Task: Schedule a call with external consultants to gain insights into industry trends, competitive landscape analysis, and potential strategic shifts to enhance the organization's competitive advantage on September 29th at 11 AM.
Action: Mouse moved to (87, 137)
Screenshot: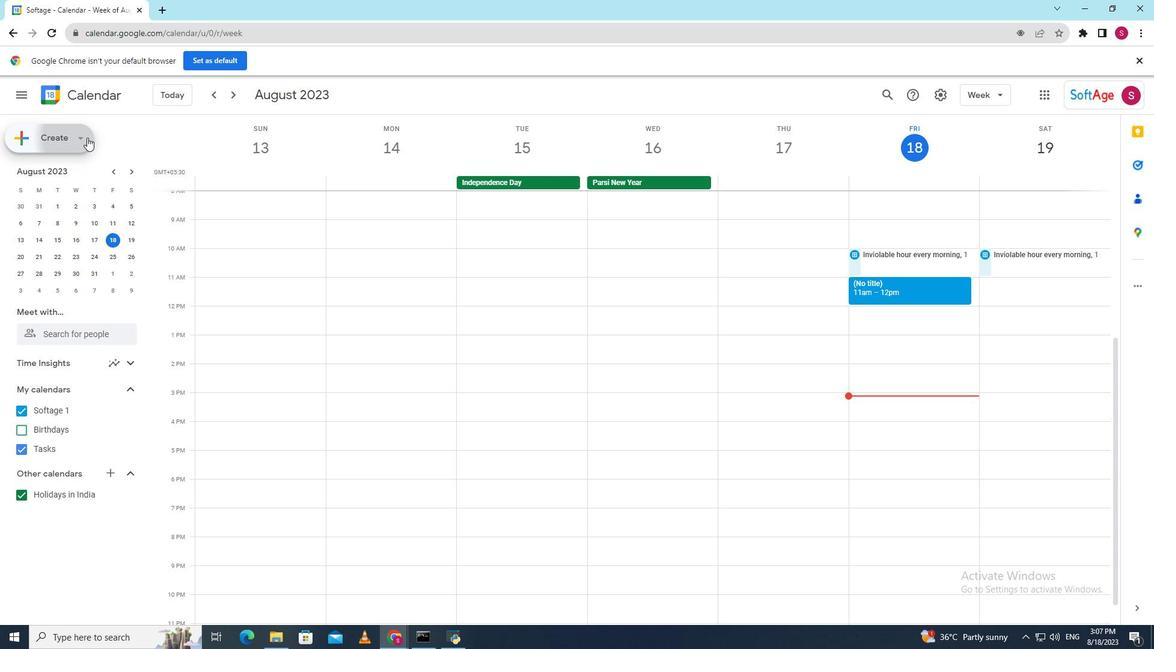 
Action: Mouse pressed left at (87, 137)
Screenshot: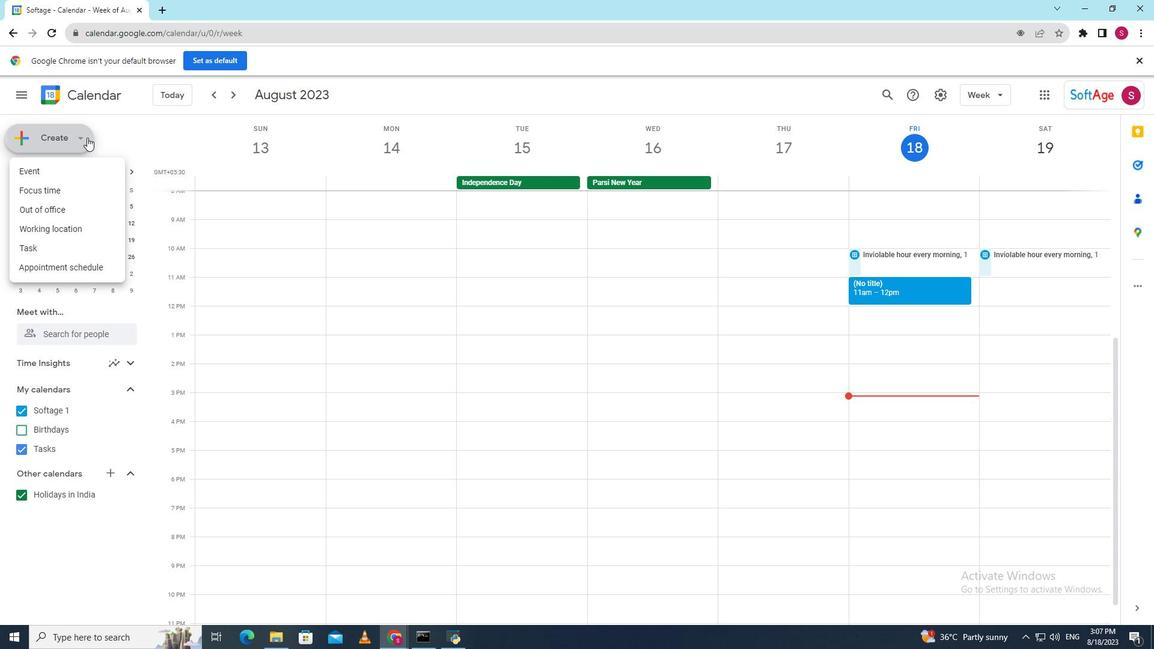
Action: Mouse moved to (73, 267)
Screenshot: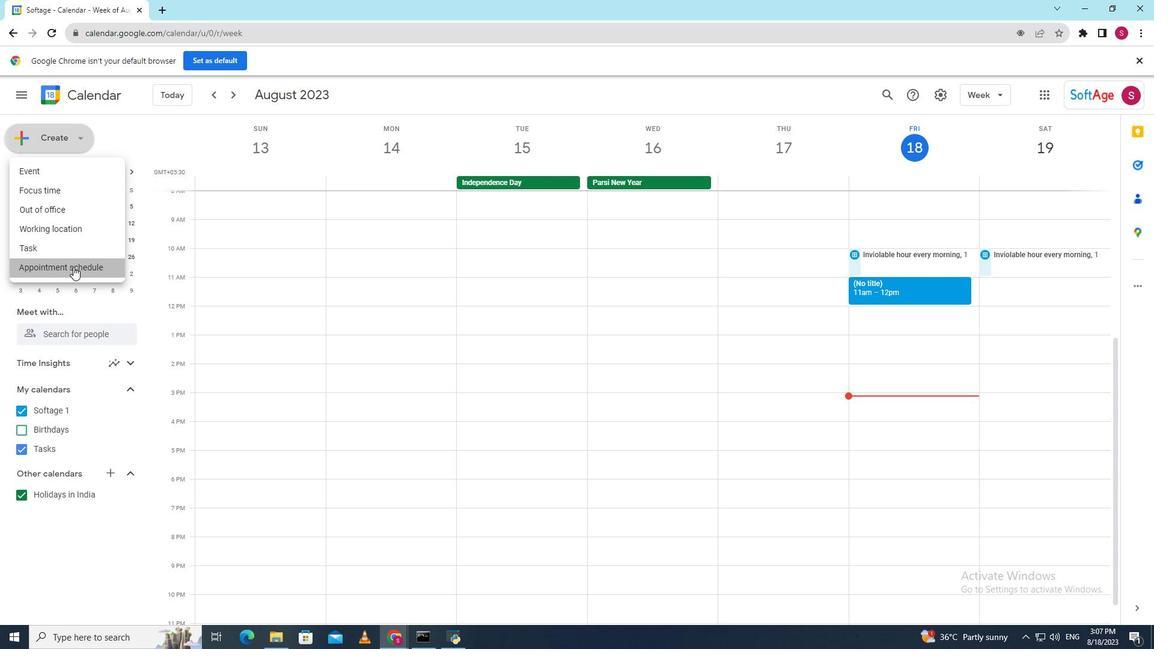 
Action: Mouse pressed left at (73, 267)
Screenshot: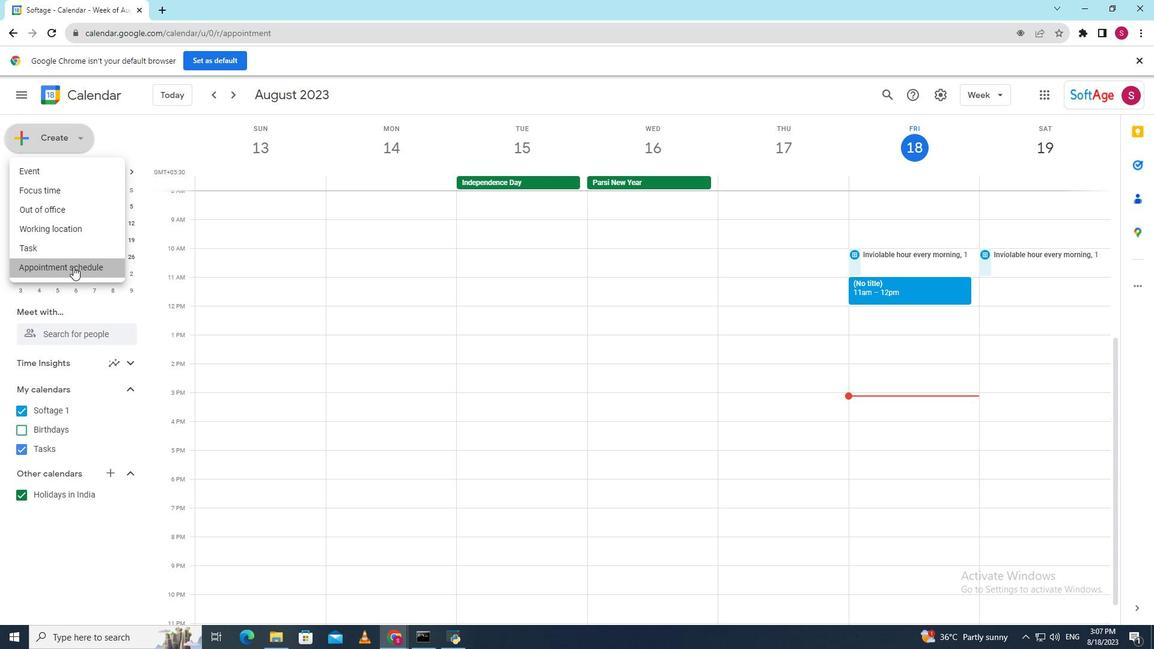 
Action: Key pressed <Key.shift>Consultation<Key.space>with<Key.space><Key.shift><Key.shift><Key.shift><Key.shift><Key.shift><Key.shift>External<Key.space><Key.shift>Consultants-<Key.space><Key.shift><Key.shift><Key.shift>Industry<Key.space><Key.shift><Key.shift>Trends<Key.space><Key.shift><Key.shift><Key.shift><Key.shift><Key.shift><Key.shift><Key.shift><Key.shift><Key.shift><Key.shift><Key.shift>&<Key.space><Key.shift>Strategic<Key.space><Key.shift><Key.shift>Insights
Screenshot: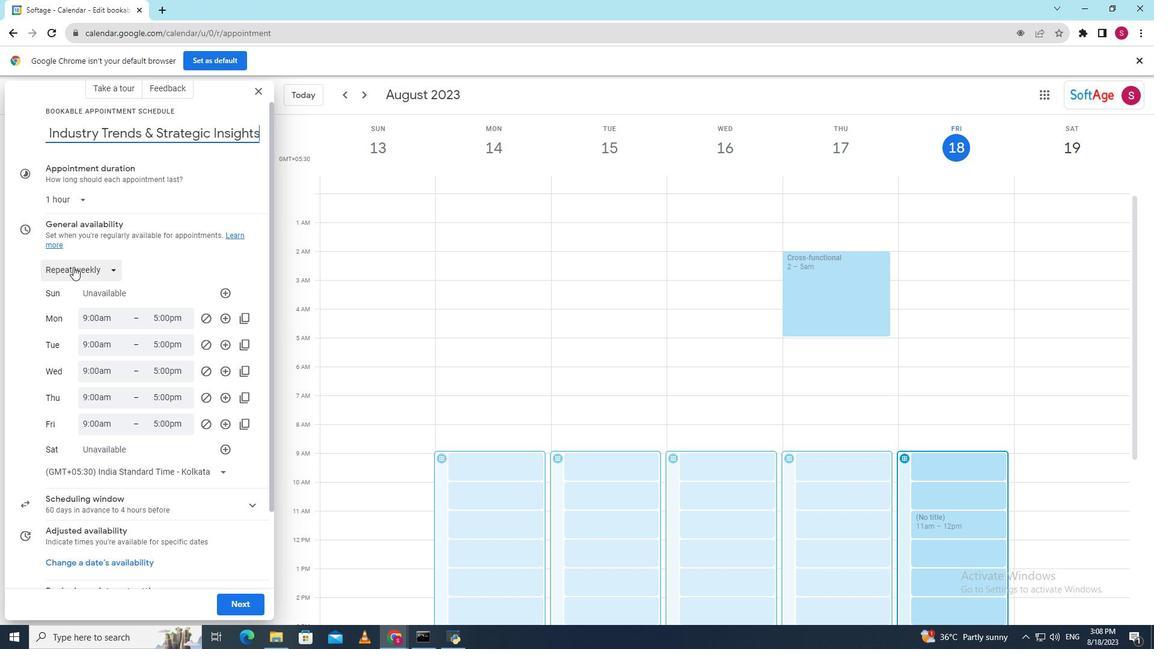 
Action: Mouse moved to (113, 276)
Screenshot: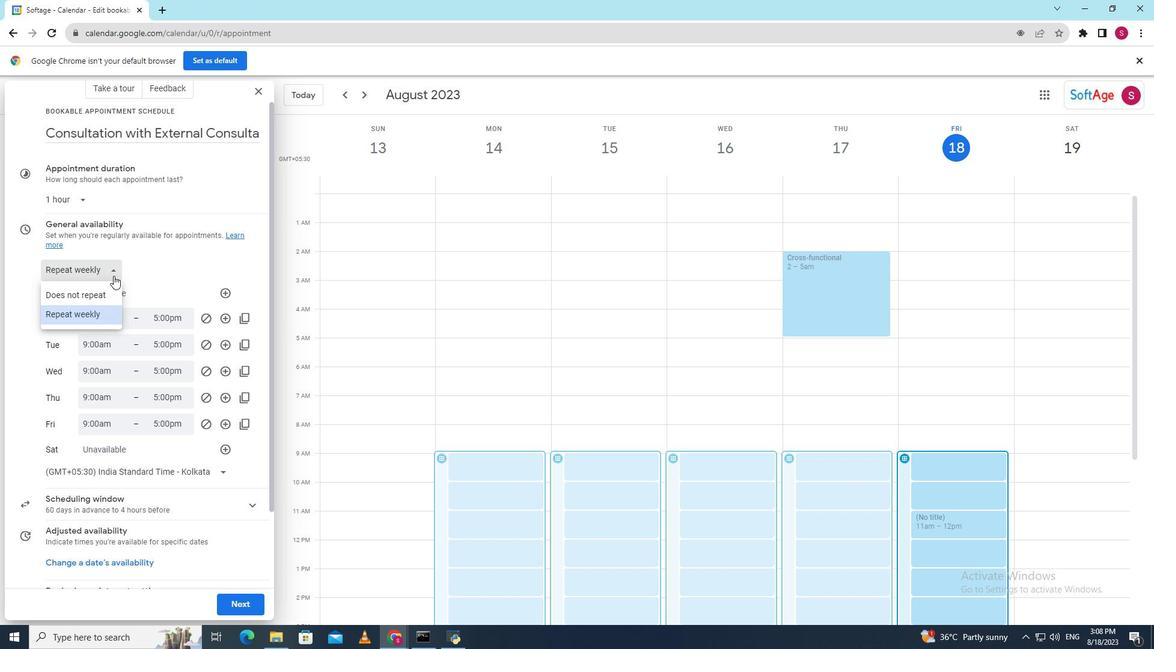 
Action: Mouse pressed left at (113, 276)
Screenshot: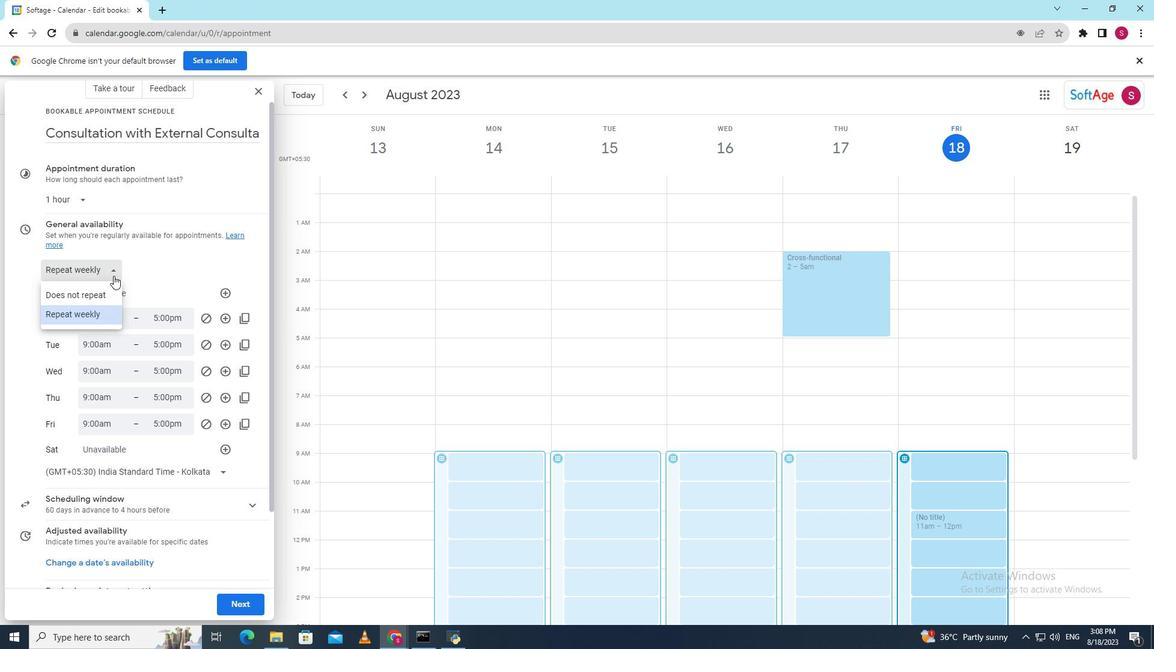 
Action: Mouse moved to (104, 300)
Screenshot: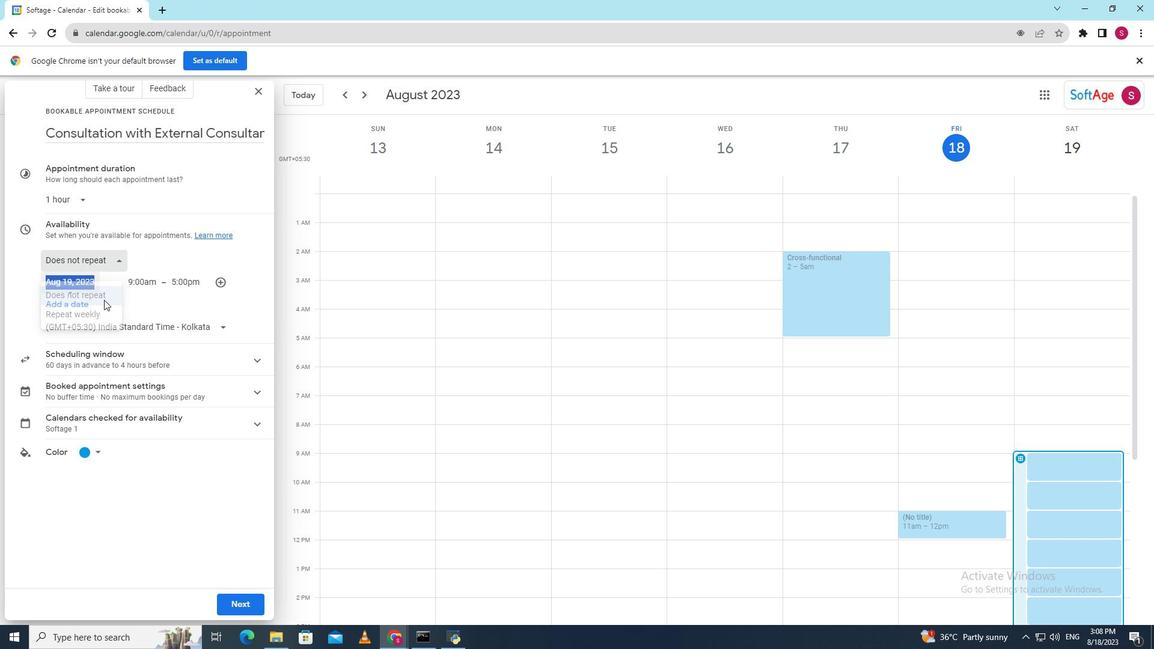 
Action: Mouse pressed left at (104, 300)
Screenshot: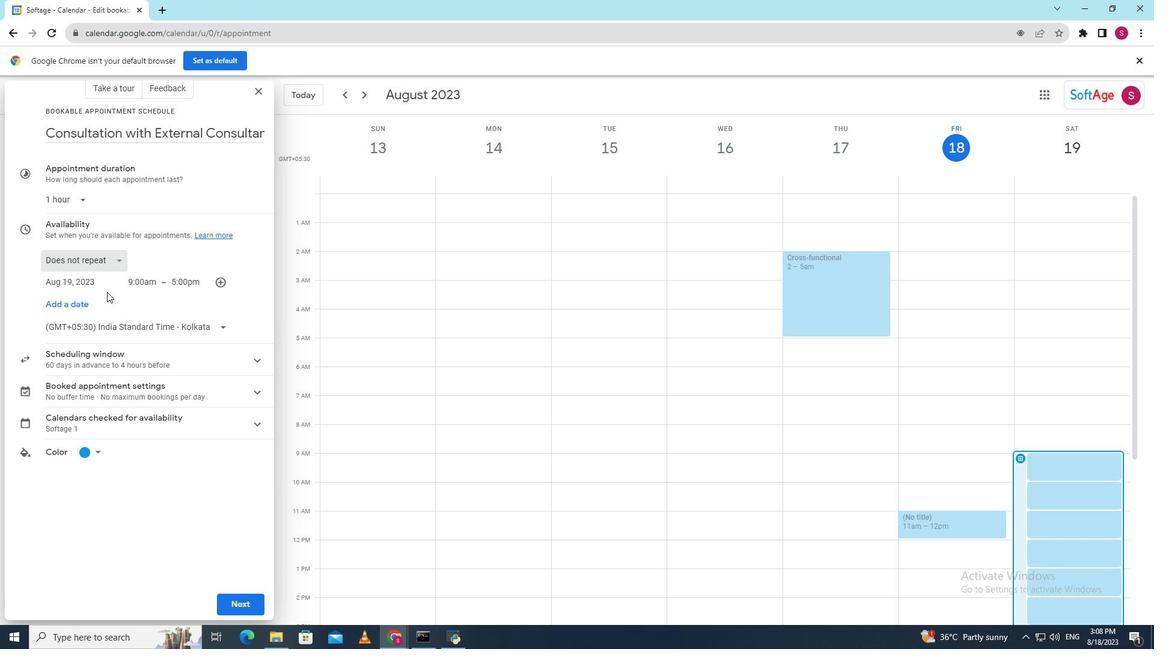 
Action: Mouse moved to (95, 284)
Screenshot: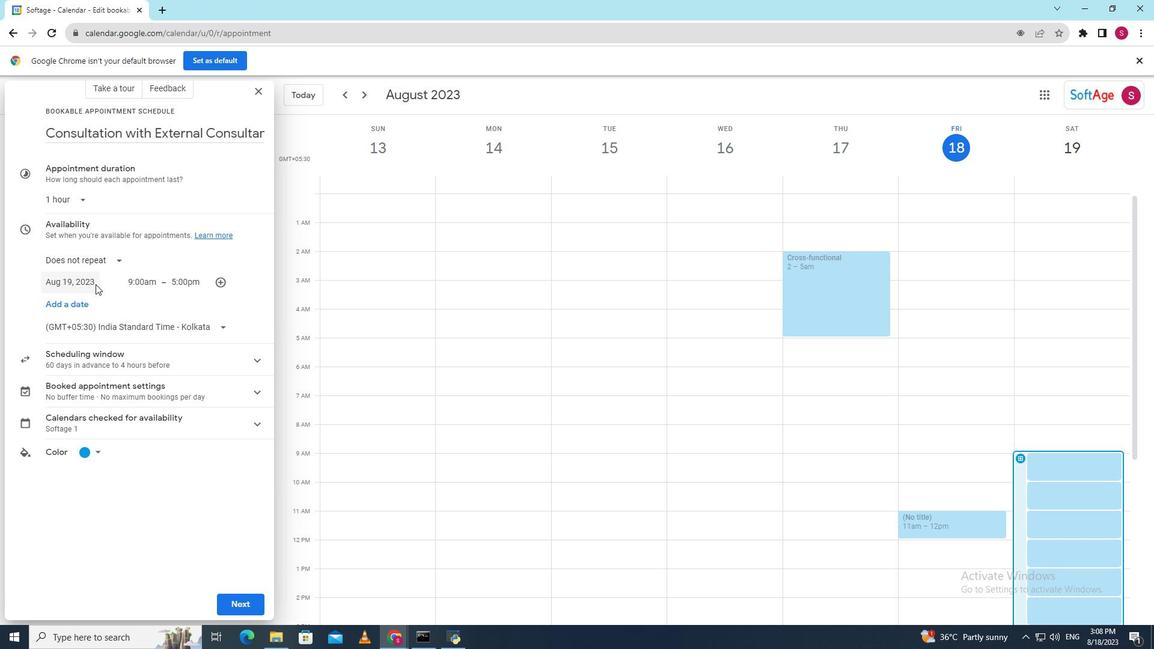 
Action: Mouse pressed left at (95, 284)
Screenshot: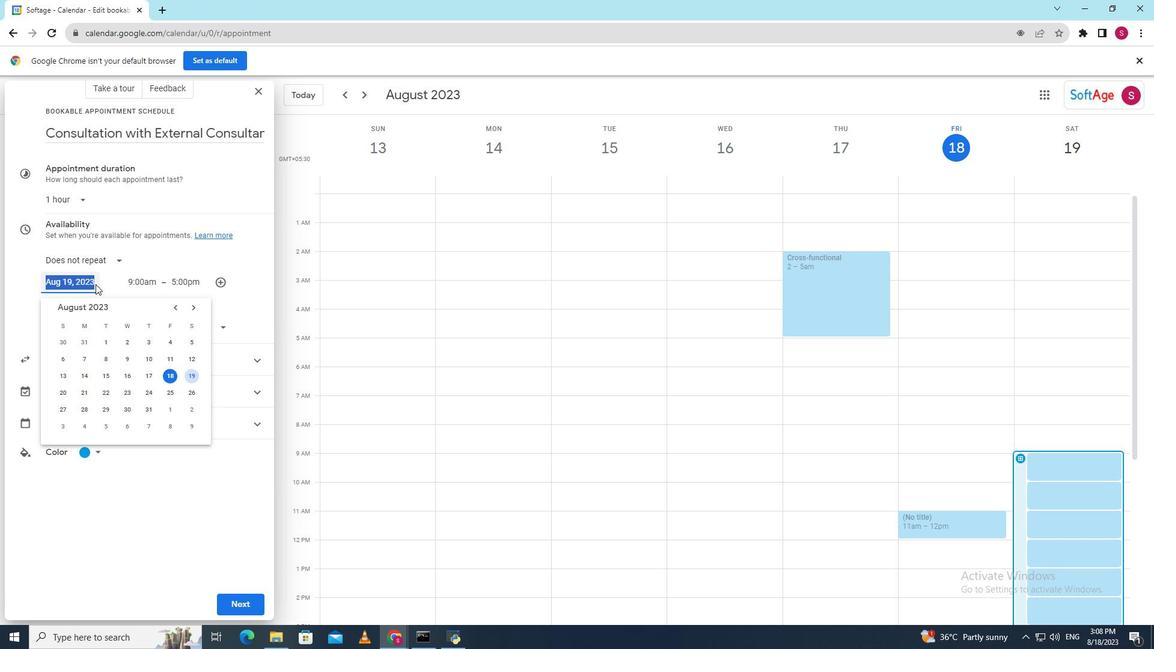 
Action: Mouse moved to (196, 307)
Screenshot: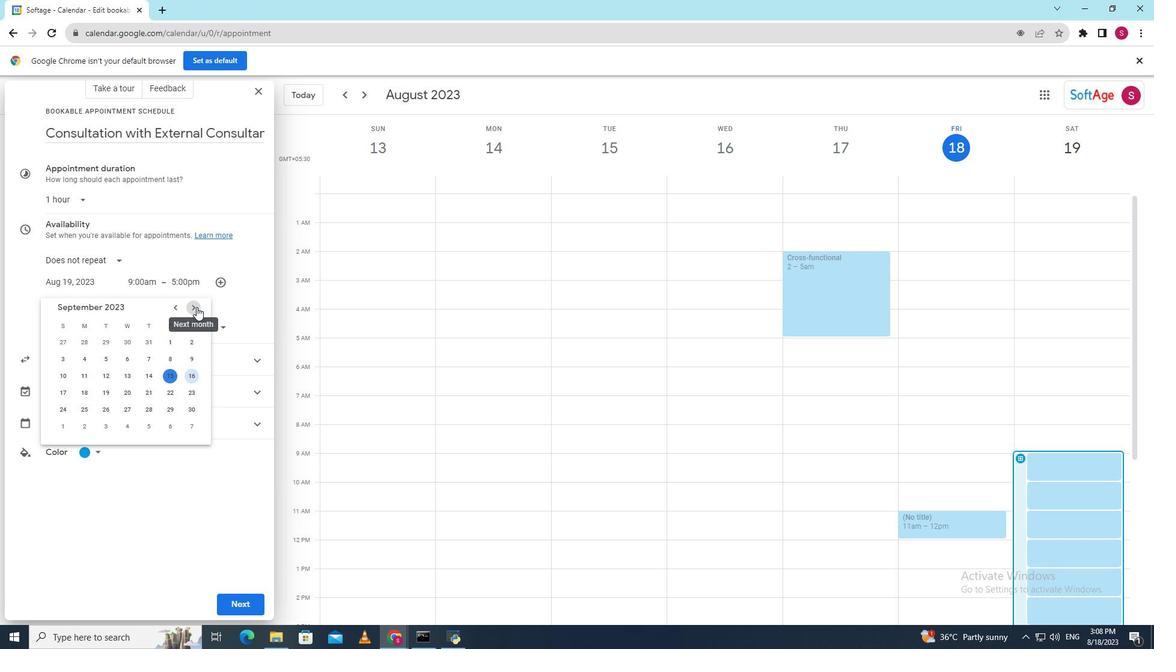 
Action: Mouse pressed left at (196, 307)
Screenshot: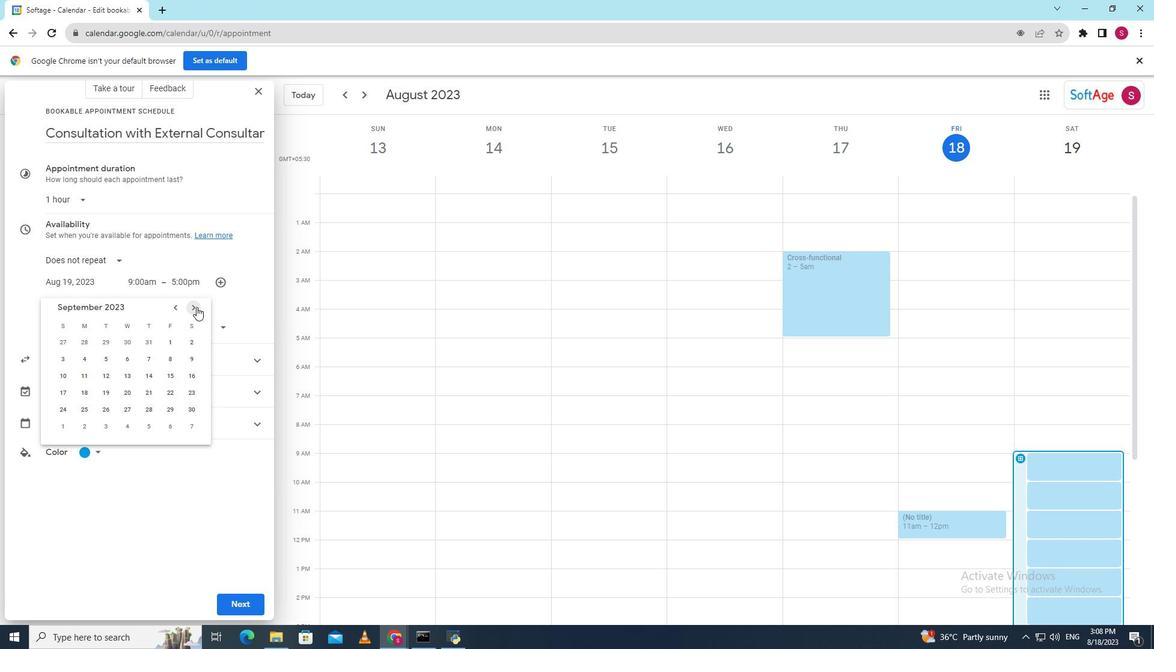 
Action: Mouse moved to (166, 409)
Screenshot: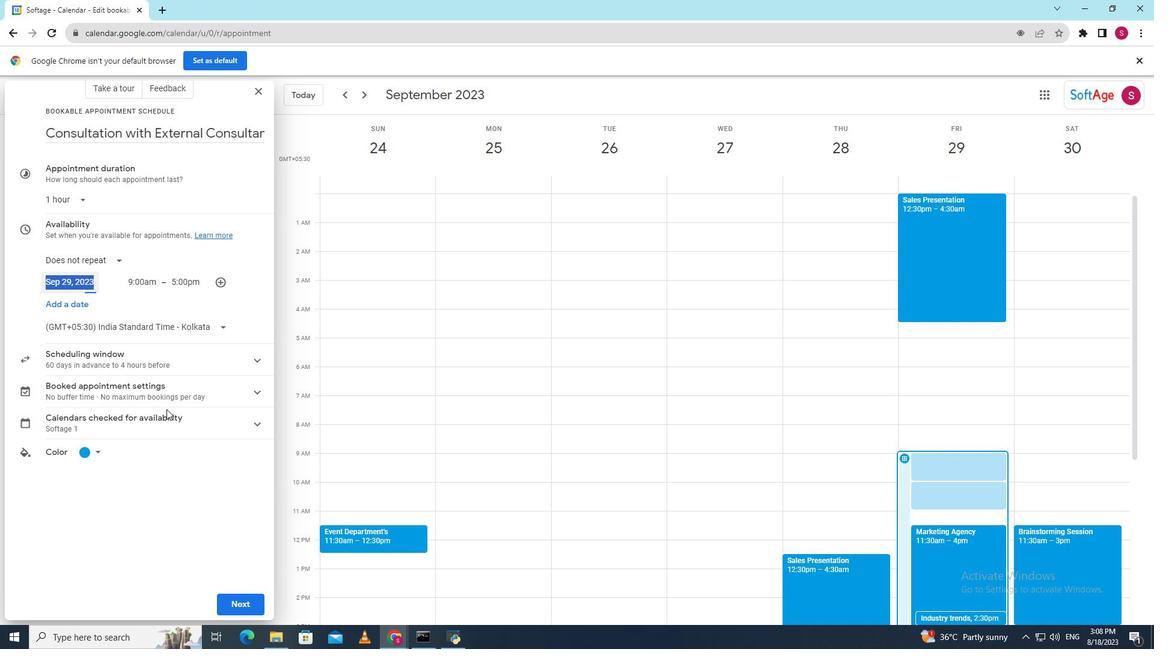 
Action: Mouse pressed left at (166, 409)
Screenshot: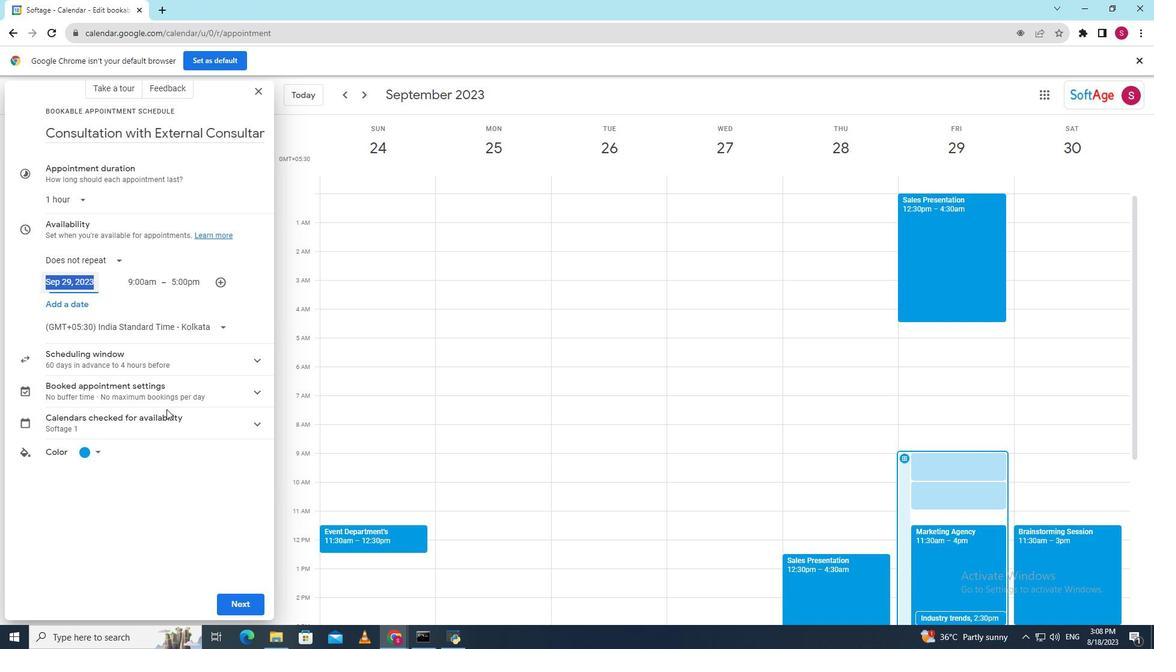 
Action: Mouse moved to (155, 285)
Screenshot: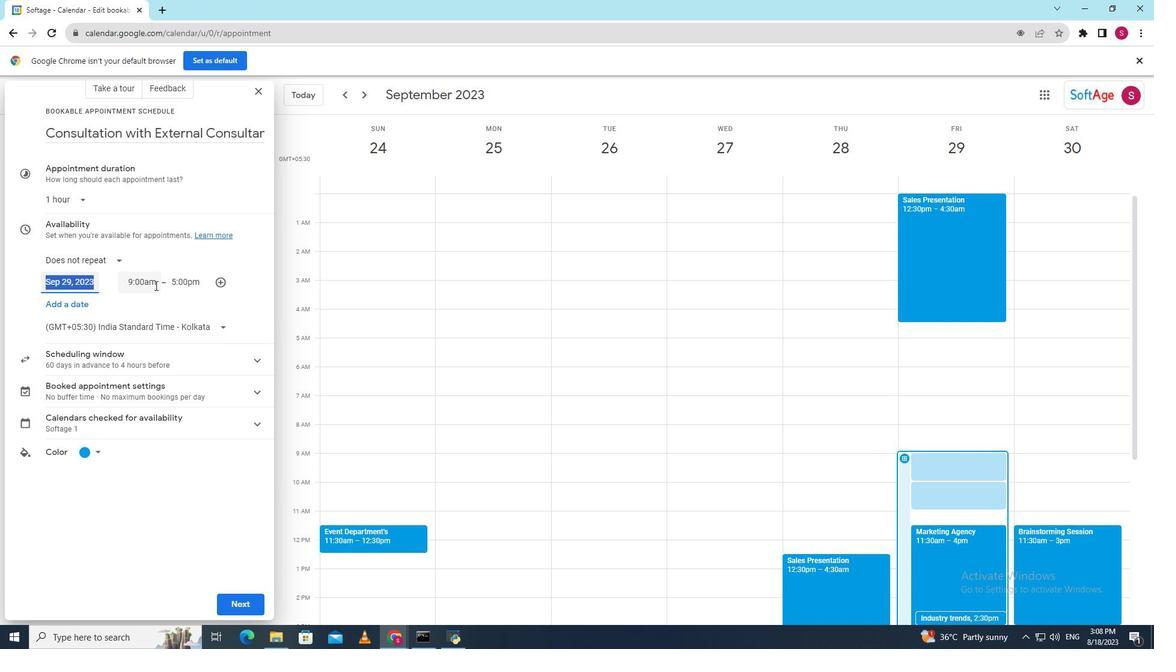 
Action: Mouse pressed left at (155, 285)
Screenshot: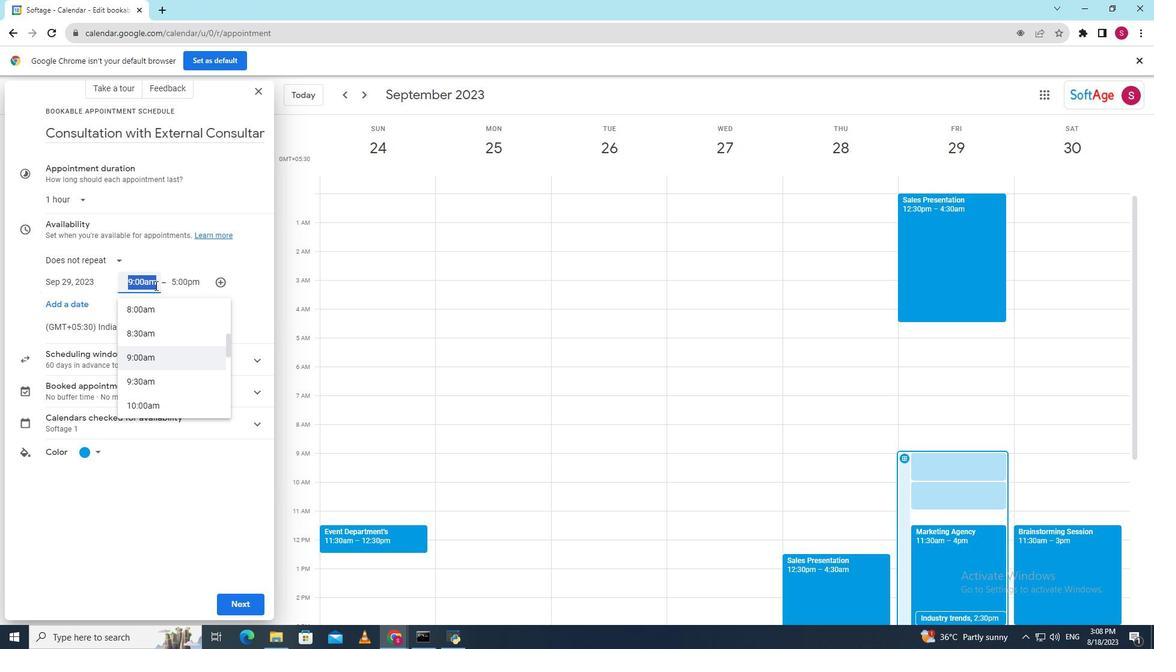 
Action: Mouse moved to (149, 335)
Screenshot: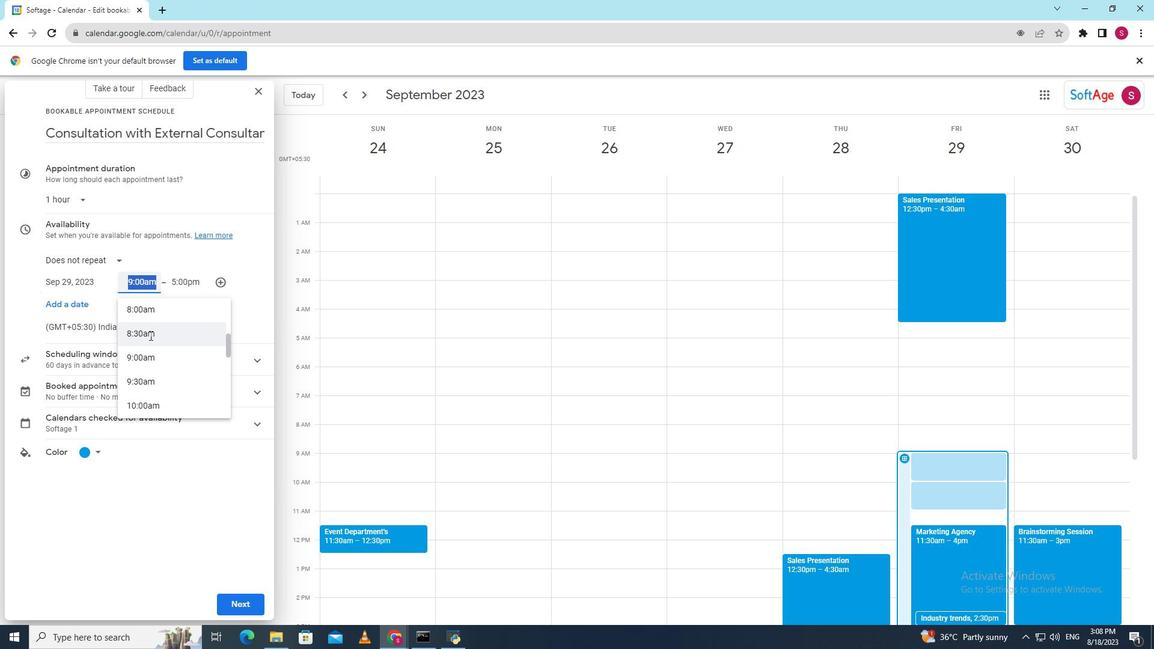
Action: Mouse scrolled (149, 335) with delta (0, 0)
Screenshot: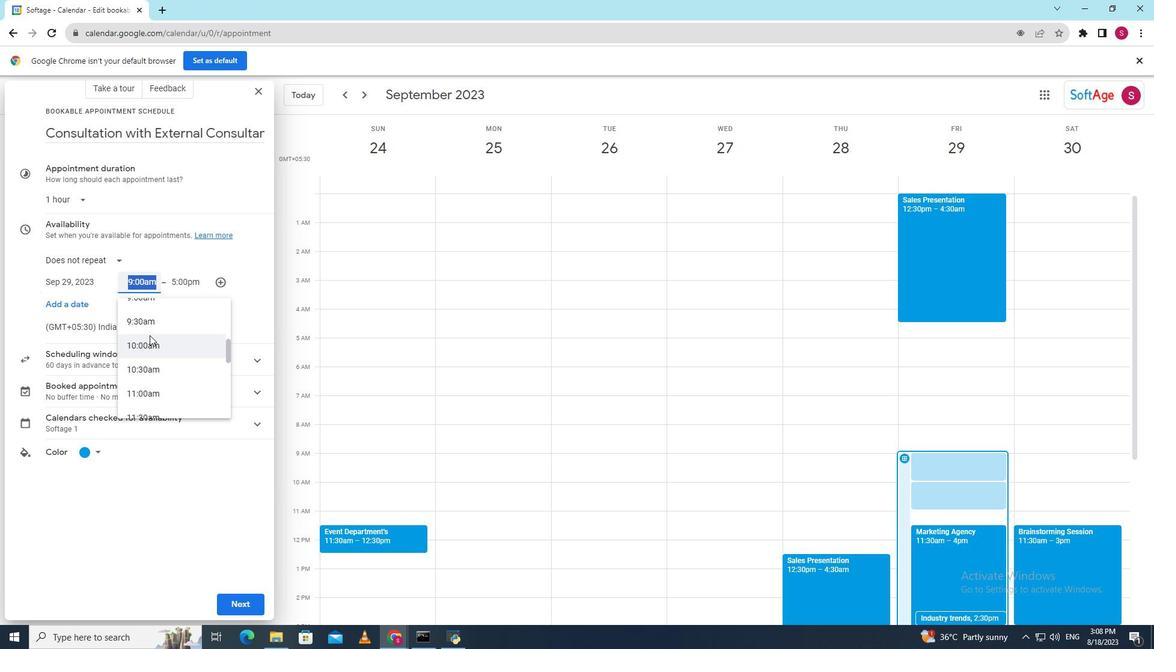
Action: Mouse scrolled (149, 335) with delta (0, 0)
Screenshot: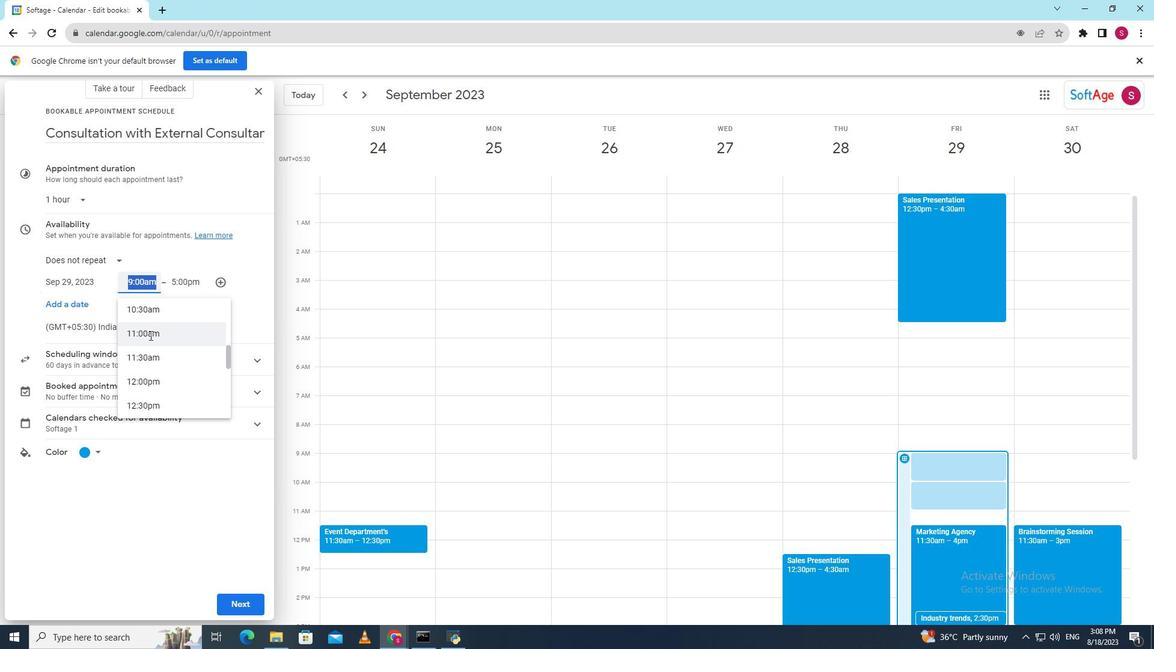 
Action: Mouse pressed left at (149, 335)
Screenshot: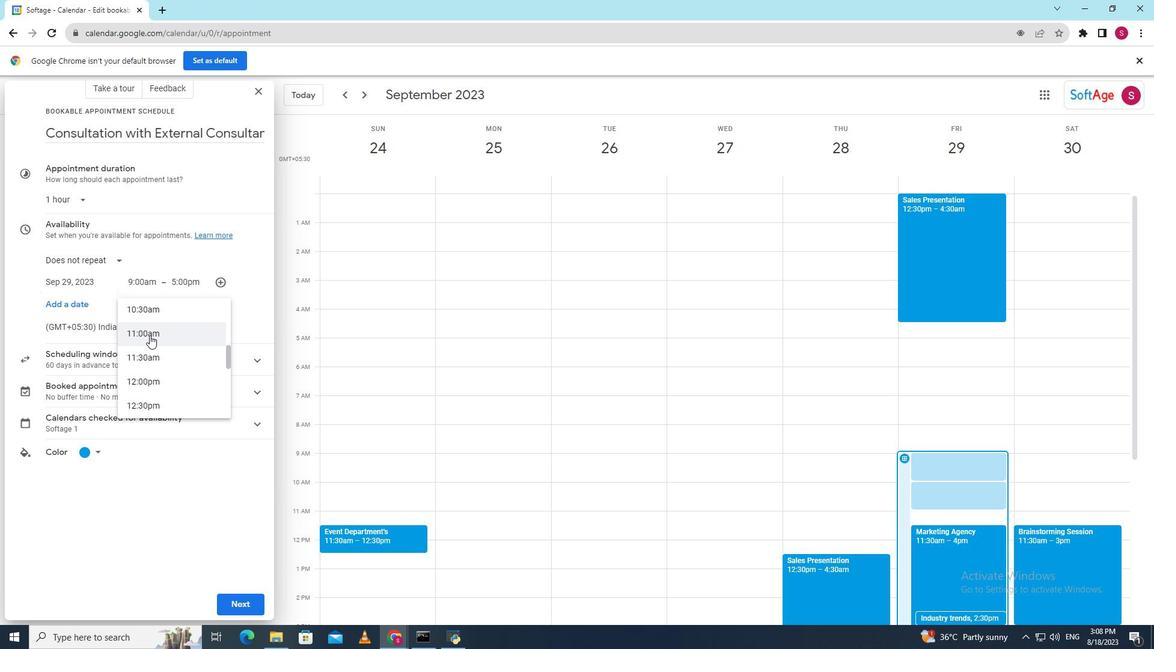 
Action: Mouse moved to (219, 280)
Screenshot: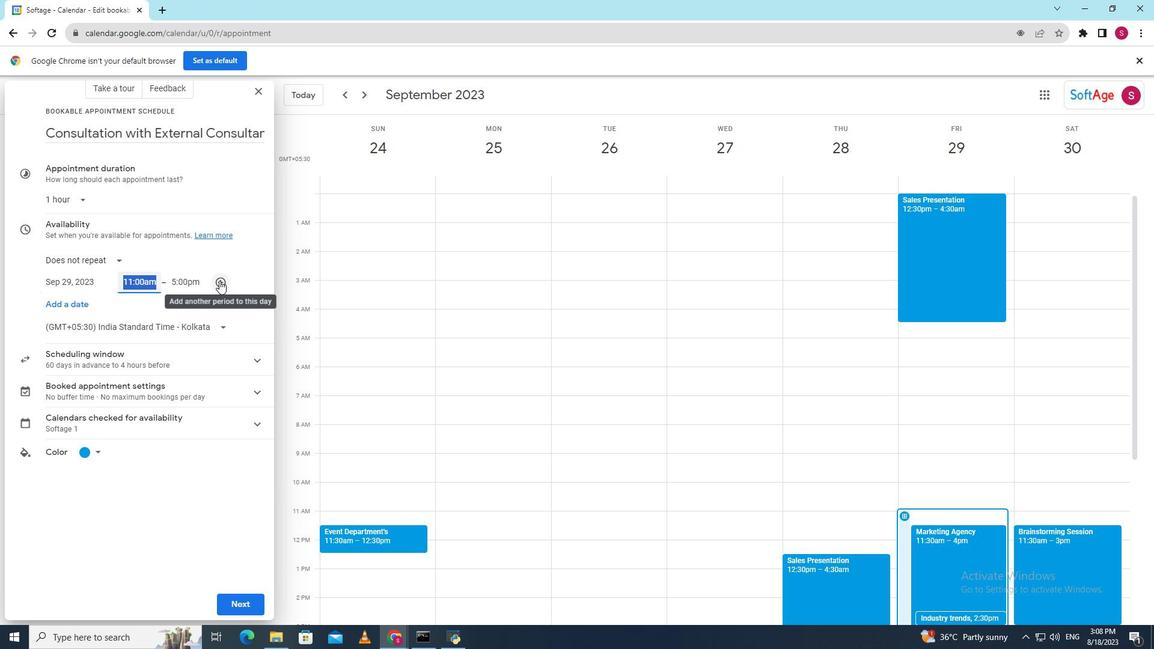
Action: Mouse pressed left at (219, 280)
Screenshot: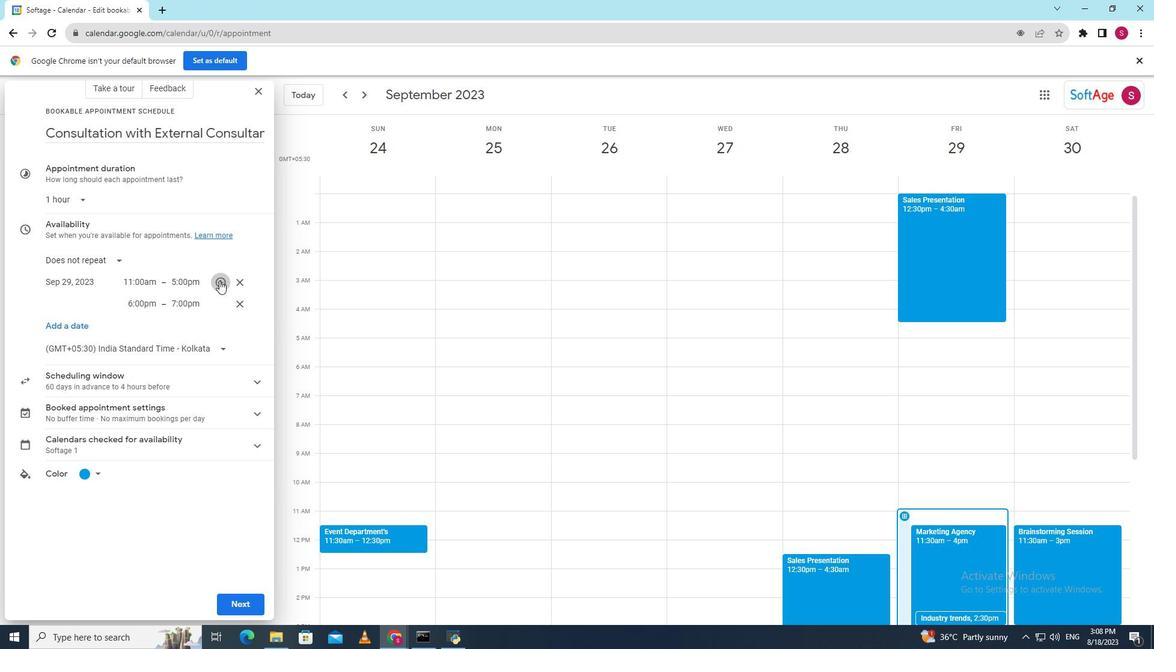 
Action: Mouse moved to (241, 304)
Screenshot: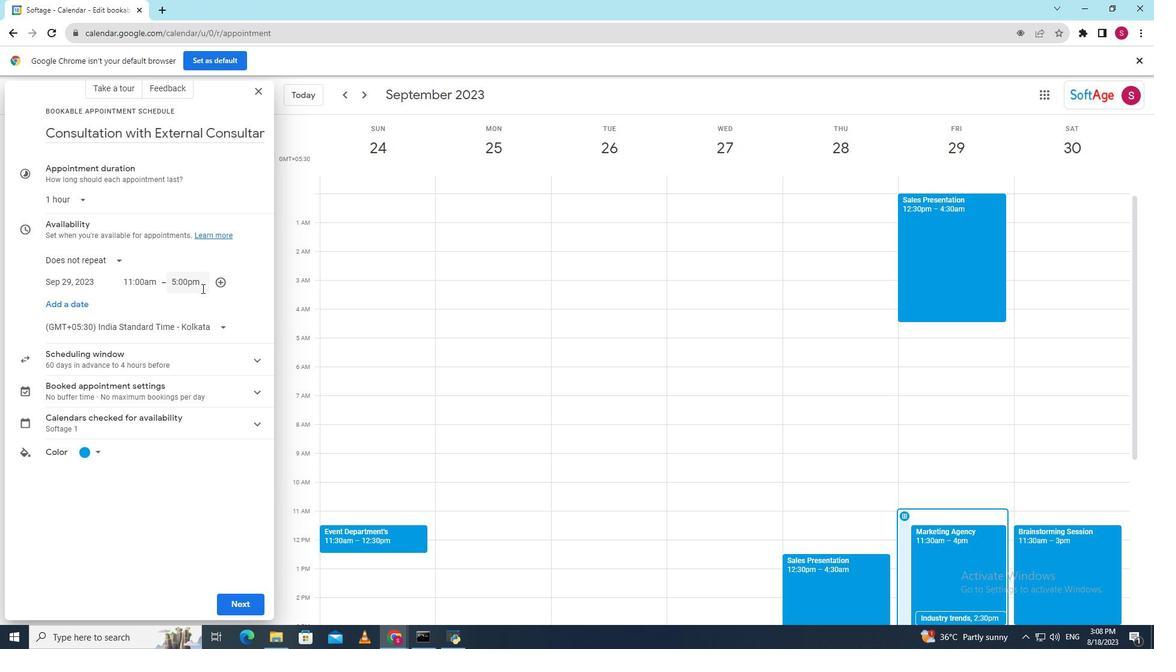 
Action: Mouse pressed left at (241, 304)
Screenshot: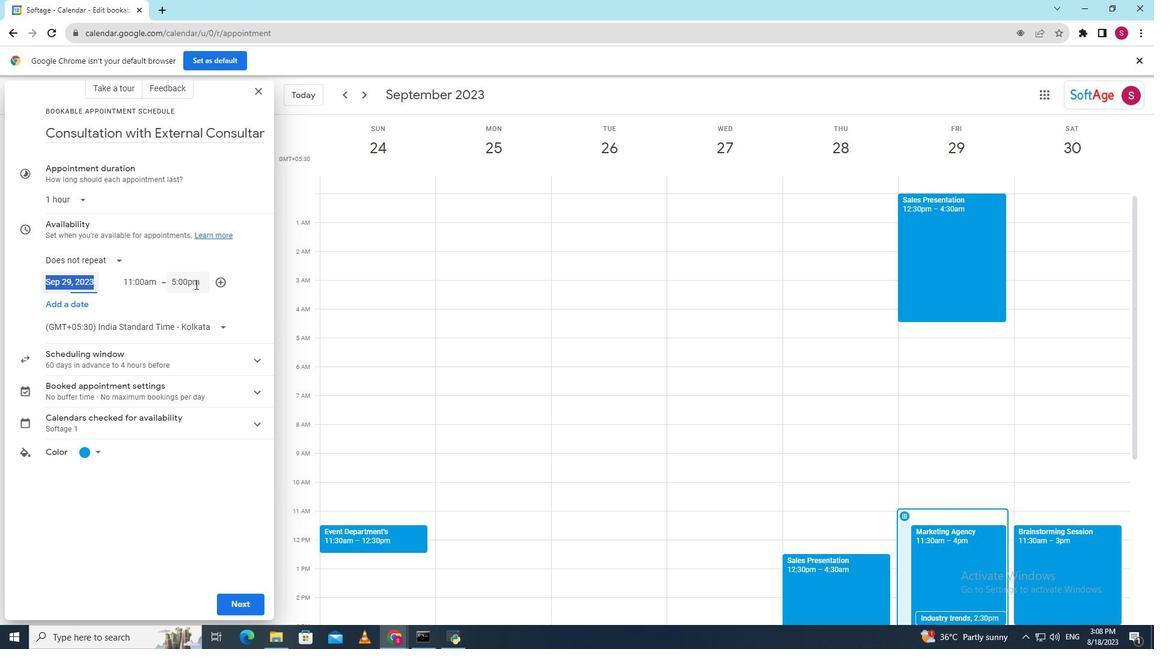 
Action: Mouse moved to (197, 282)
Screenshot: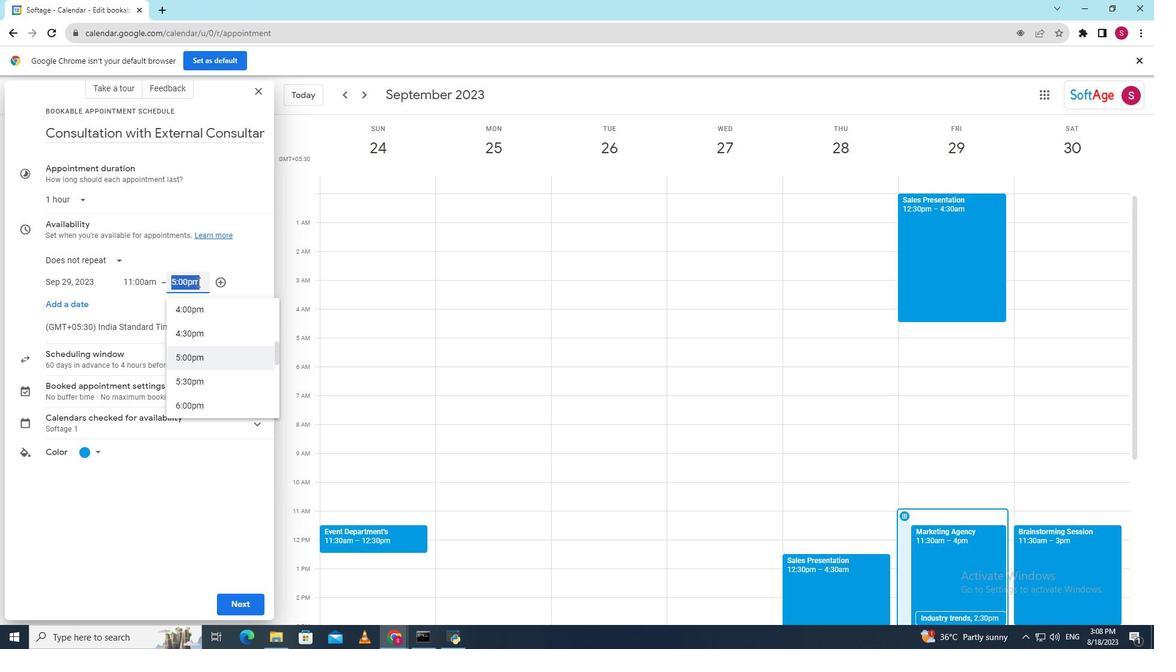 
Action: Mouse pressed left at (197, 282)
Screenshot: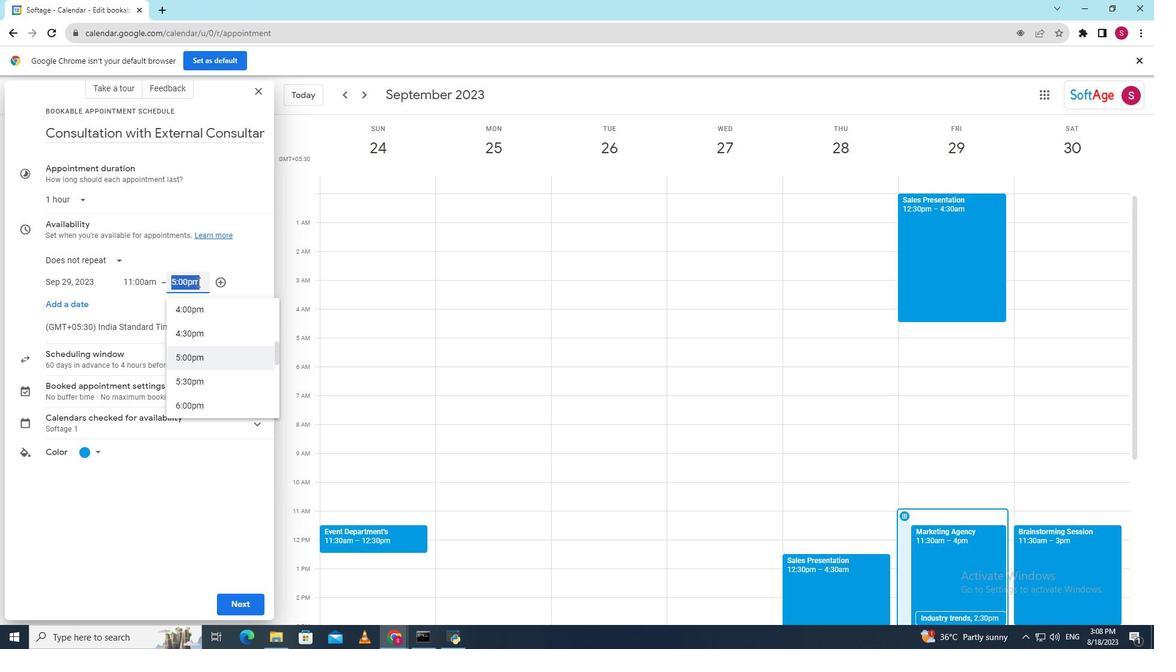 
Action: Mouse moved to (208, 456)
Screenshot: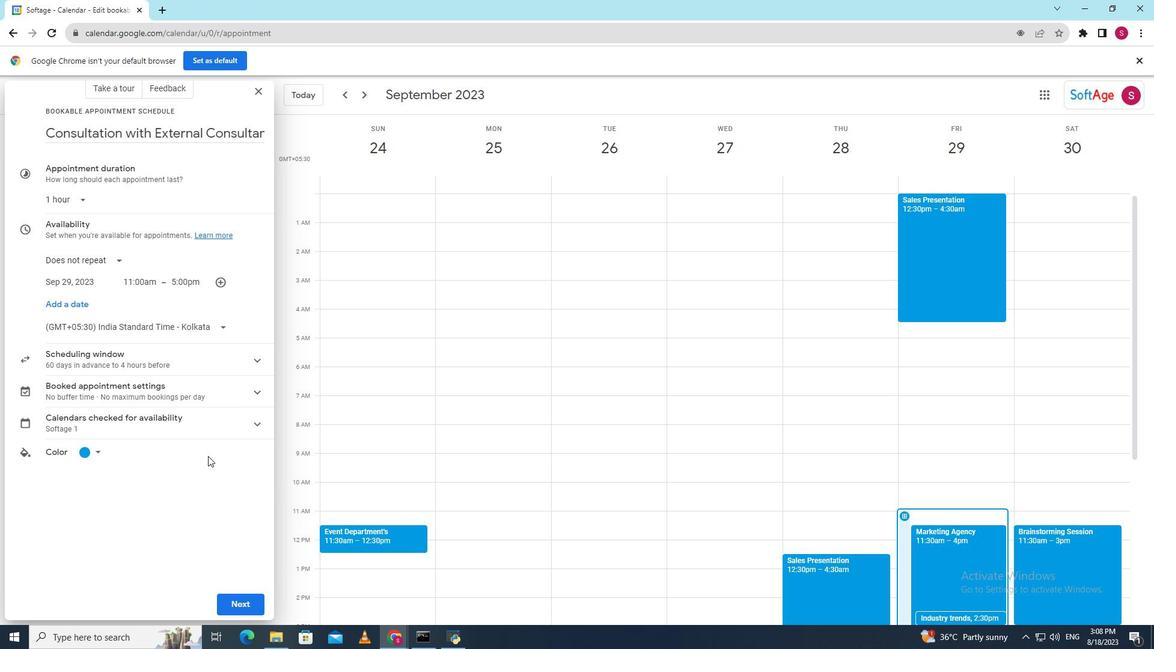 
Action: Mouse pressed left at (208, 456)
Screenshot: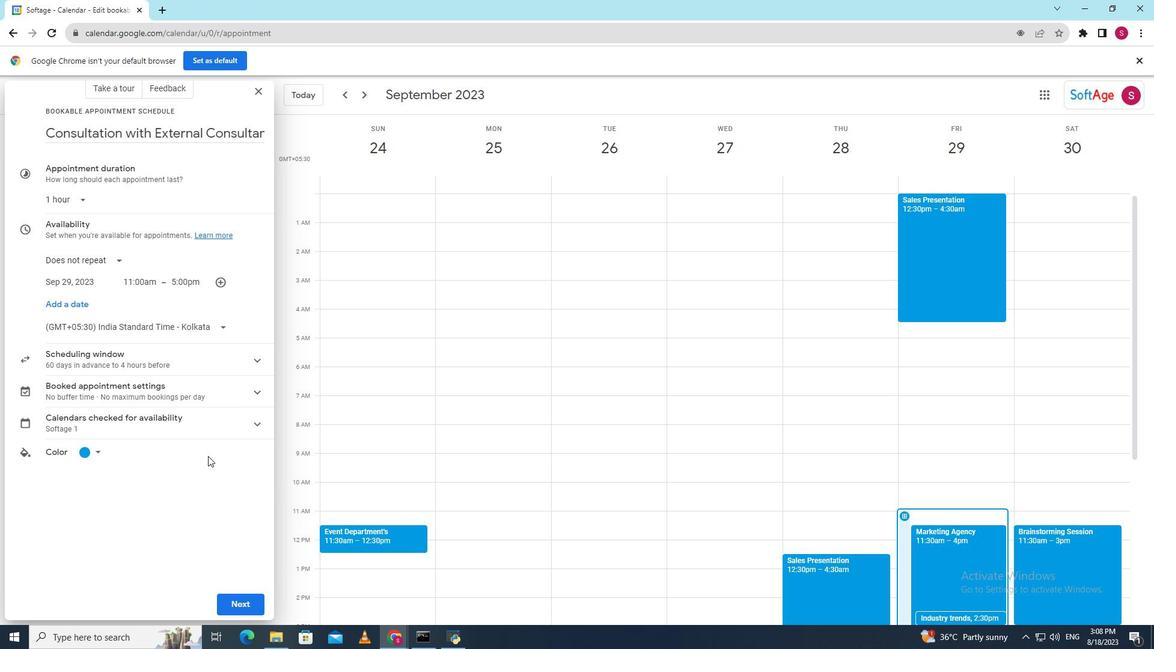 
Action: Mouse moved to (236, 601)
Screenshot: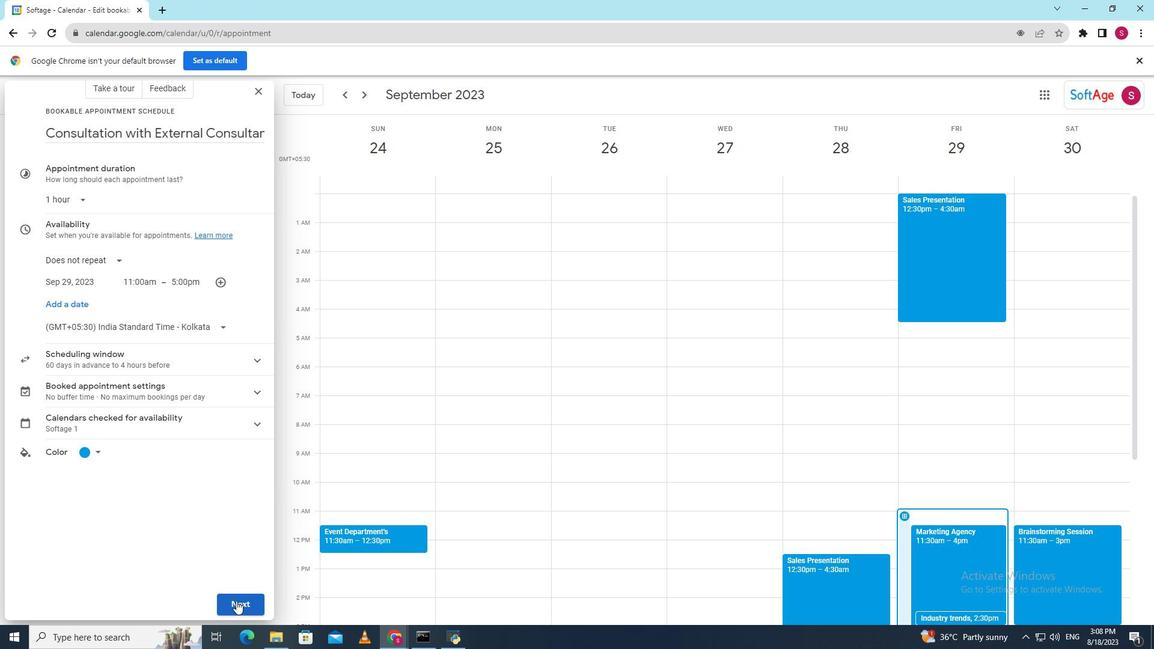 
Action: Mouse pressed left at (236, 601)
Screenshot: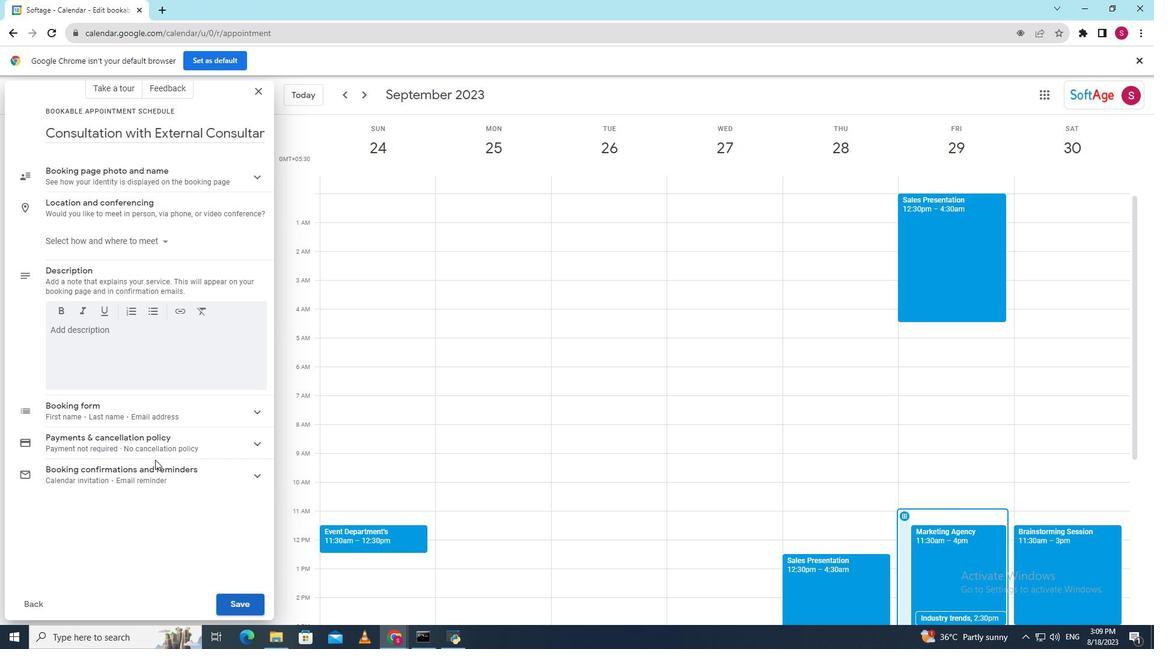 
Action: Mouse moved to (126, 359)
Screenshot: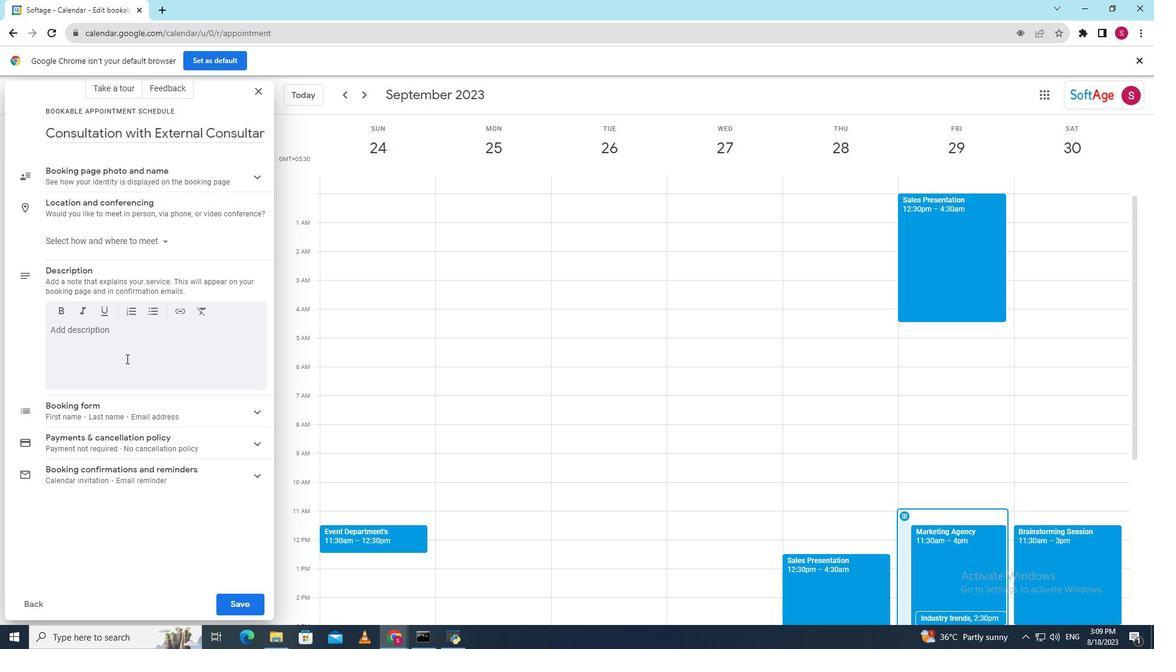 
Action: Mouse pressed left at (126, 359)
Screenshot: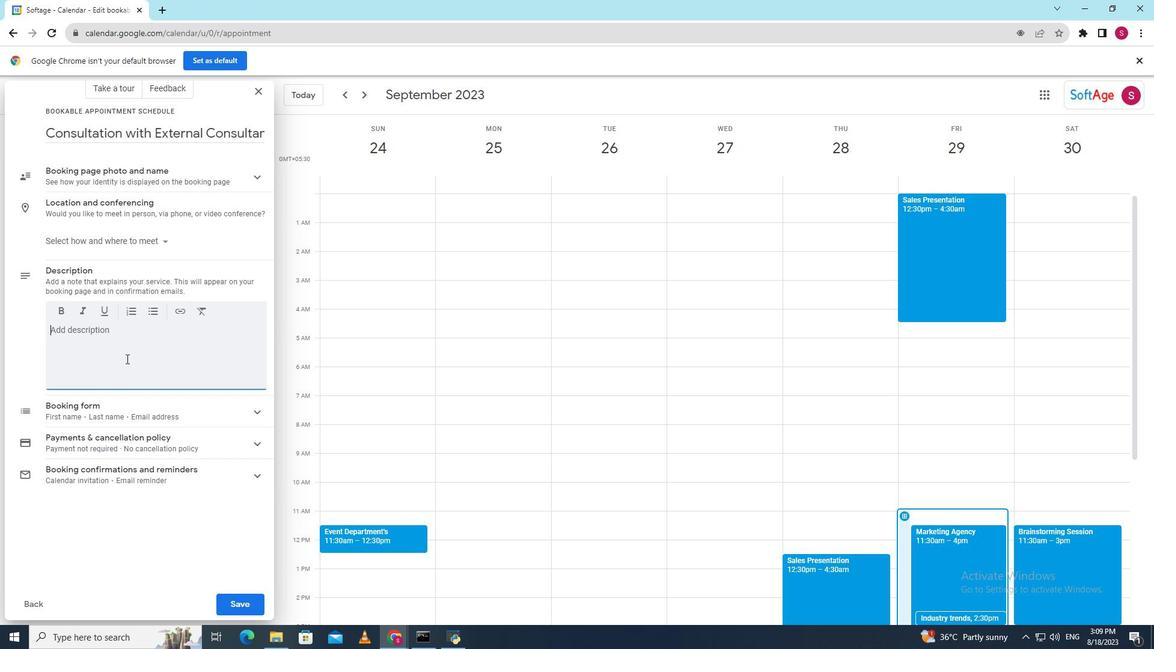 
Action: Key pressed <Key.shift><Key.shift><Key.shift><Key.shift>In<Key.space>pi<Key.backspace>ursuit<Key.space>of<Key.space>
Screenshot: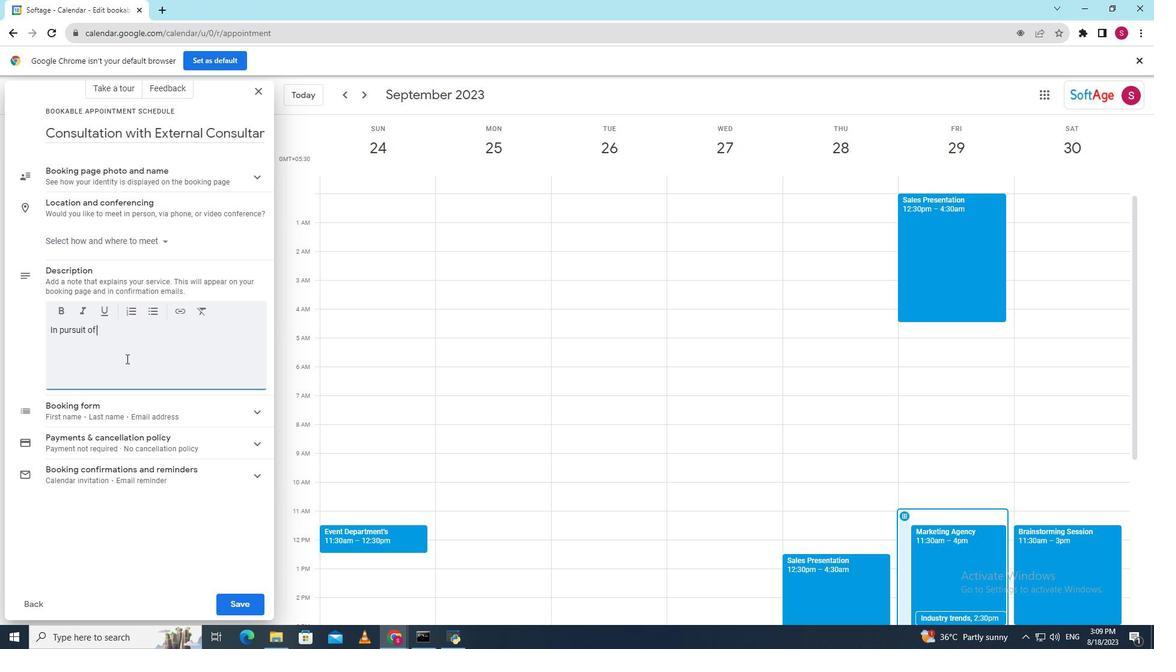 
Action: Mouse moved to (126, 359)
Screenshot: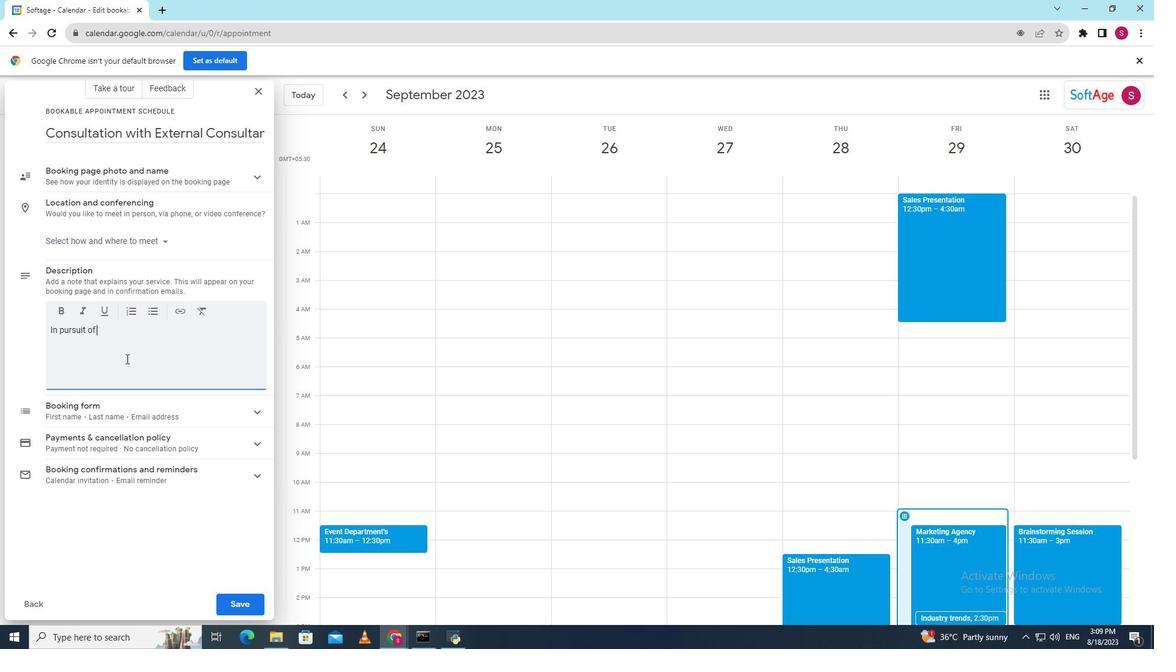 
Action: Key pressed enhancing<Key.space>our<Key.space>organization's<Key.space>competitive<Key.space>advantage,<Key.space>we<Key.space>have<Key.space>scheduled<Key.space>a<Key.space>consultation<Key.space>session<Key.space>with<Key.space>w<Key.backspace>ec<Key.backspace>xternal<Key.space>con
Screenshot: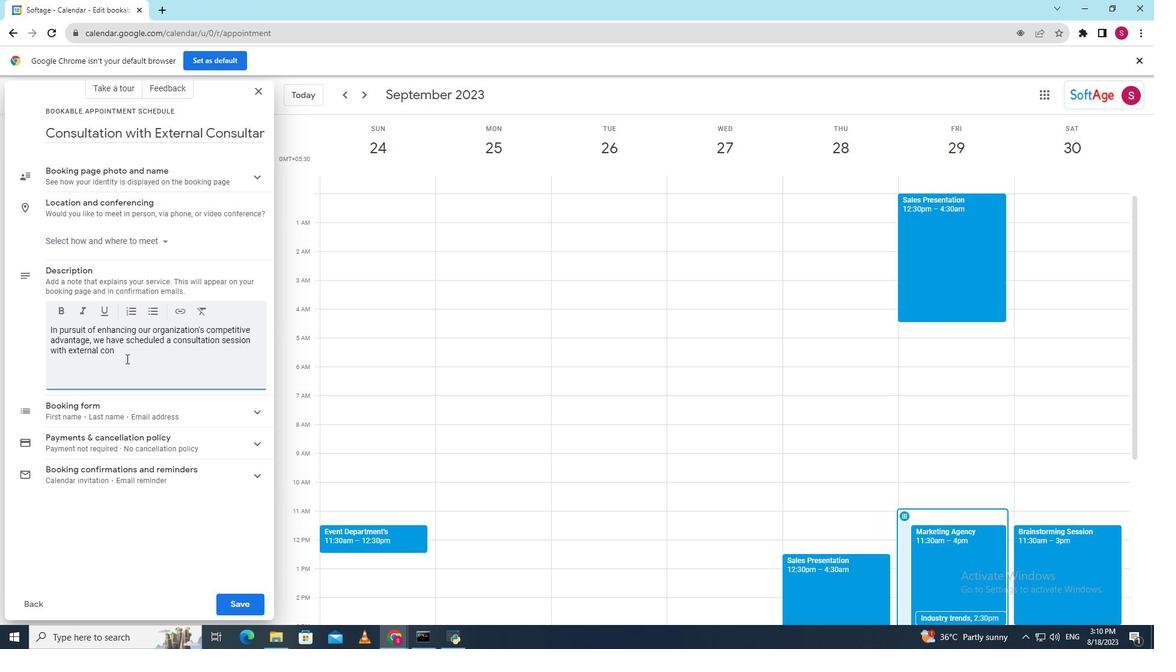 
Action: Mouse moved to (126, 358)
Screenshot: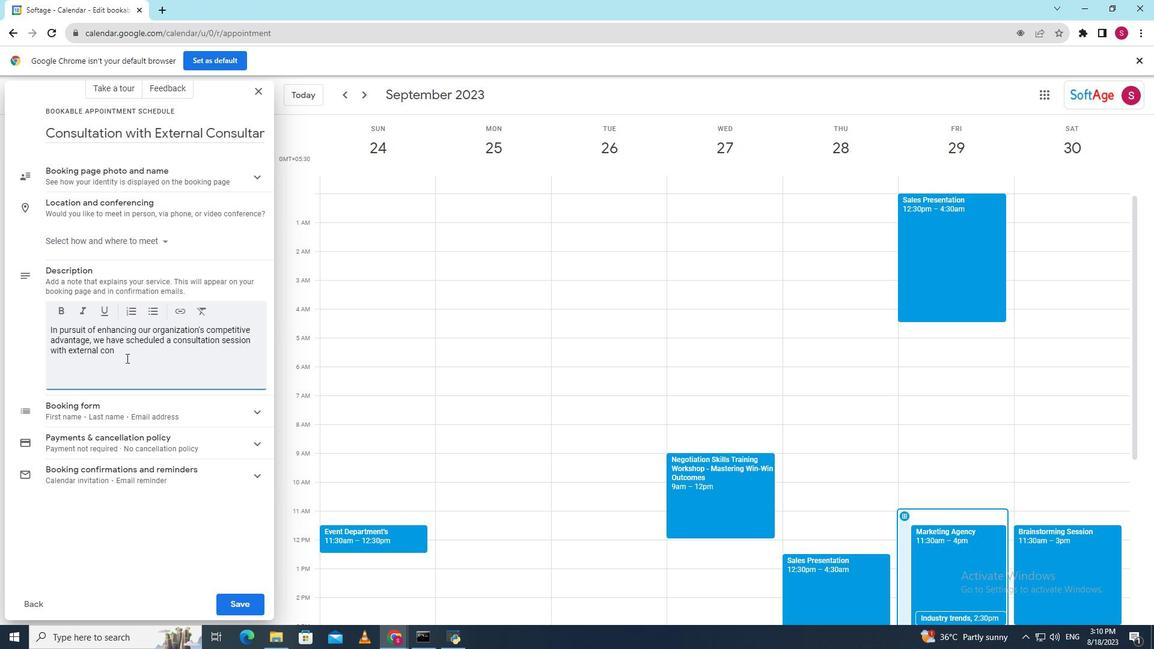 
Action: Key pressed <Key.backspace>nsultants<Key.space>to<Key.space>delve<Key.space>into<Key.space>critical<Key.space>as<Key.space><Key.backspace>pects<Key.space>of<Key.space>industry<Key.space>trends,<Key.space>competitive<Key.space>landscape<Key.space>analysis,<Key.space>and<Key.space>potpot<Key.backspace><Key.backspace><Key.backspace>ential<Key.space>strategic<Key.space>shifts.
Screenshot: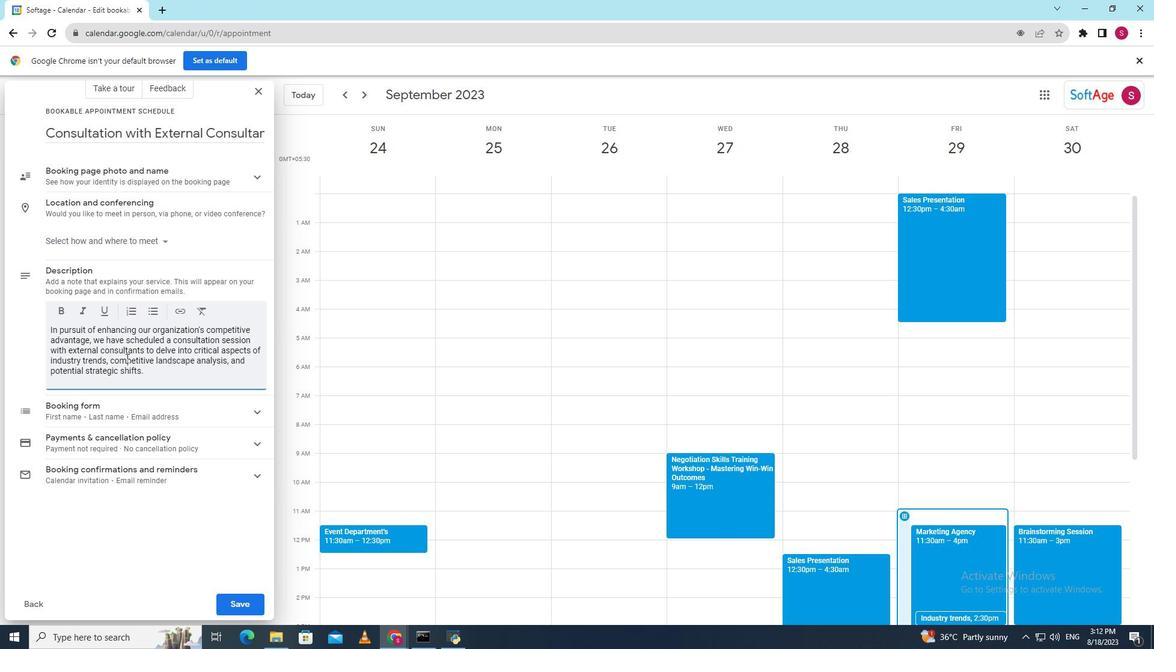 
Action: Mouse moved to (245, 605)
Screenshot: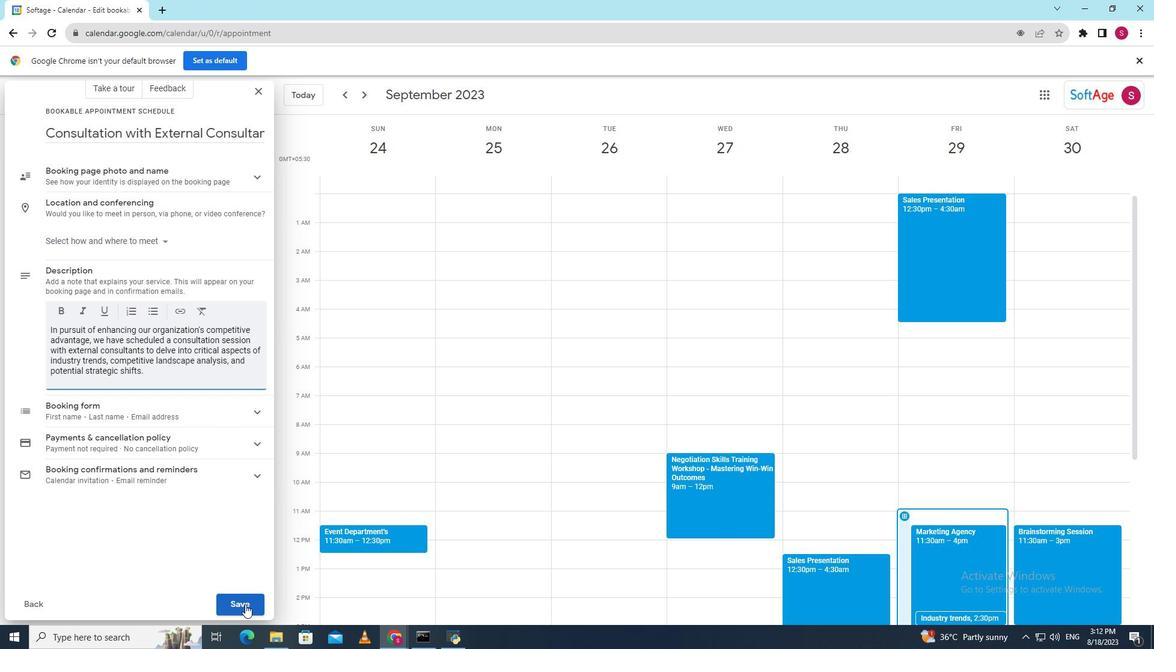 
Action: Mouse pressed left at (245, 605)
Screenshot: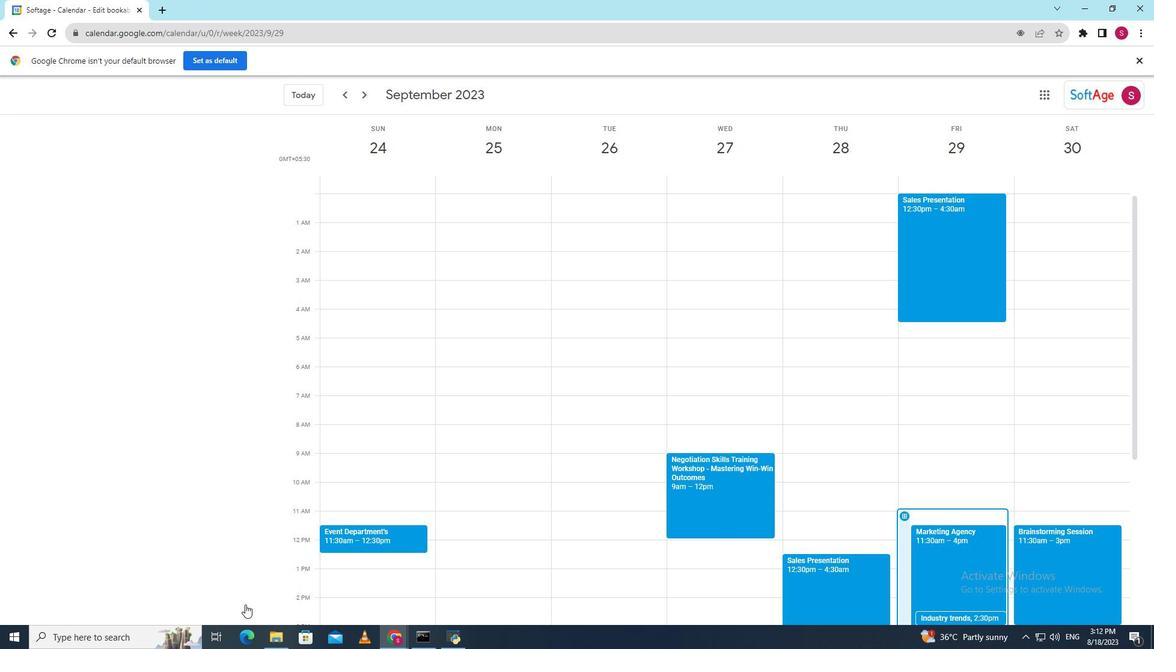 
